 Task: Add Dr. Bronner's Organic Smooth Coconut Praline Dark Chocolate Bar to the cart.
Action: Mouse moved to (18, 56)
Screenshot: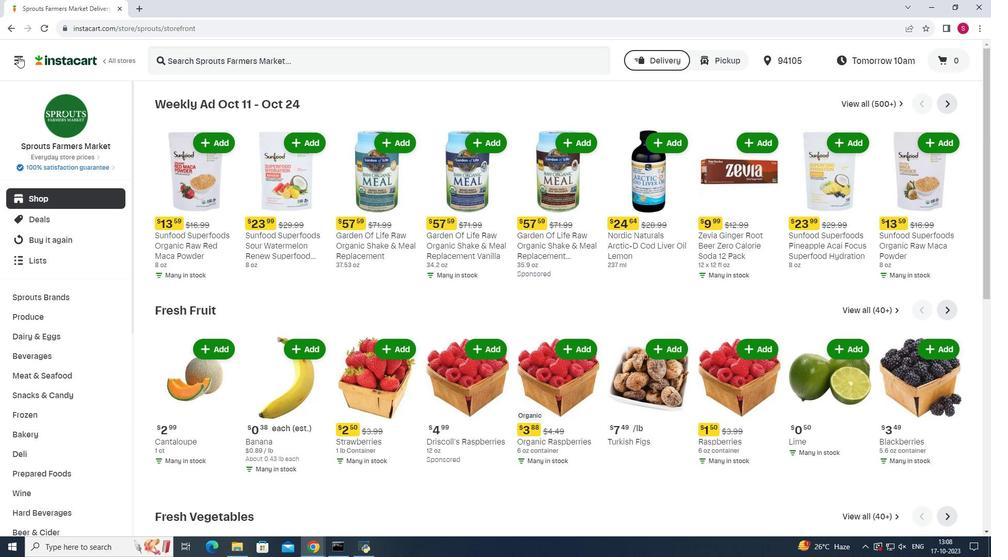 
Action: Mouse pressed left at (18, 56)
Screenshot: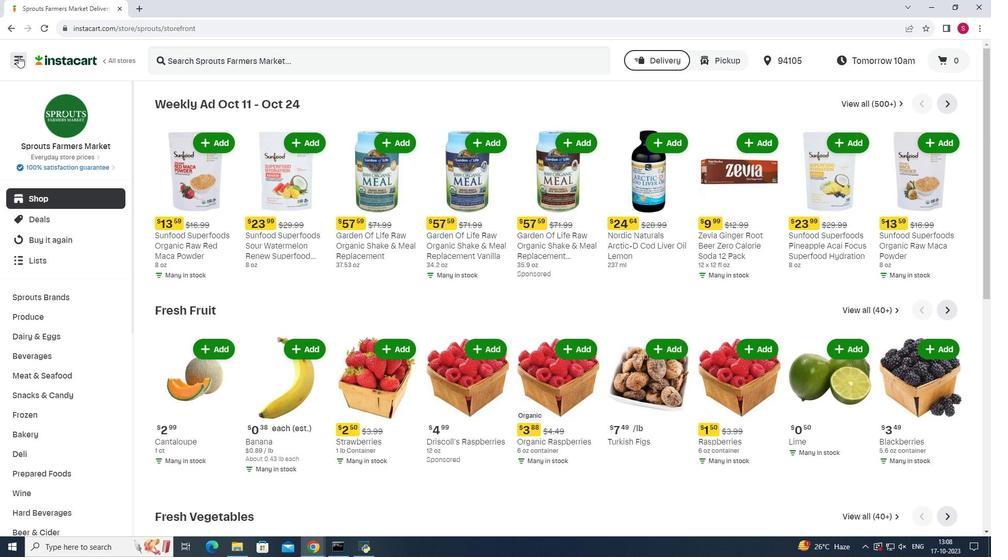
Action: Mouse moved to (55, 275)
Screenshot: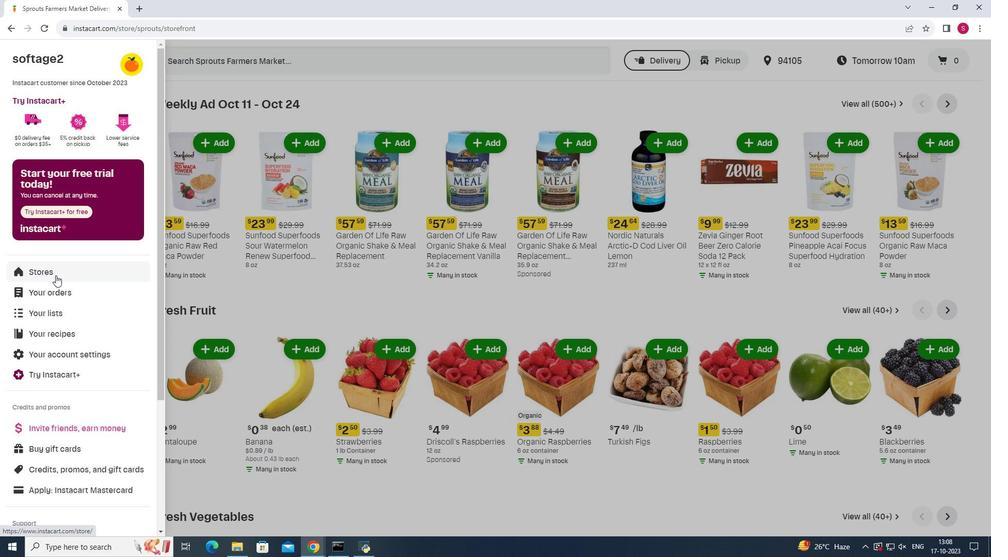
Action: Mouse pressed left at (55, 275)
Screenshot: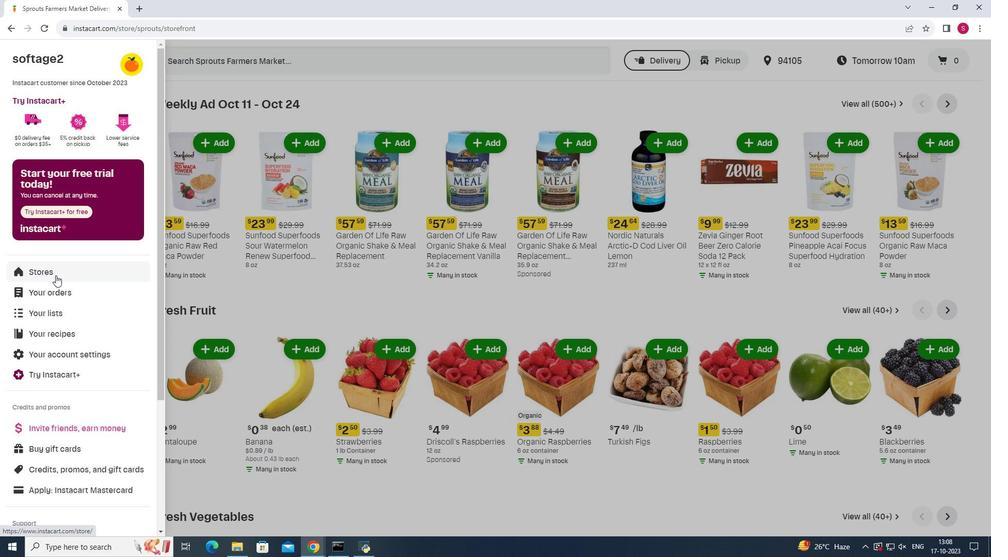 
Action: Mouse moved to (239, 87)
Screenshot: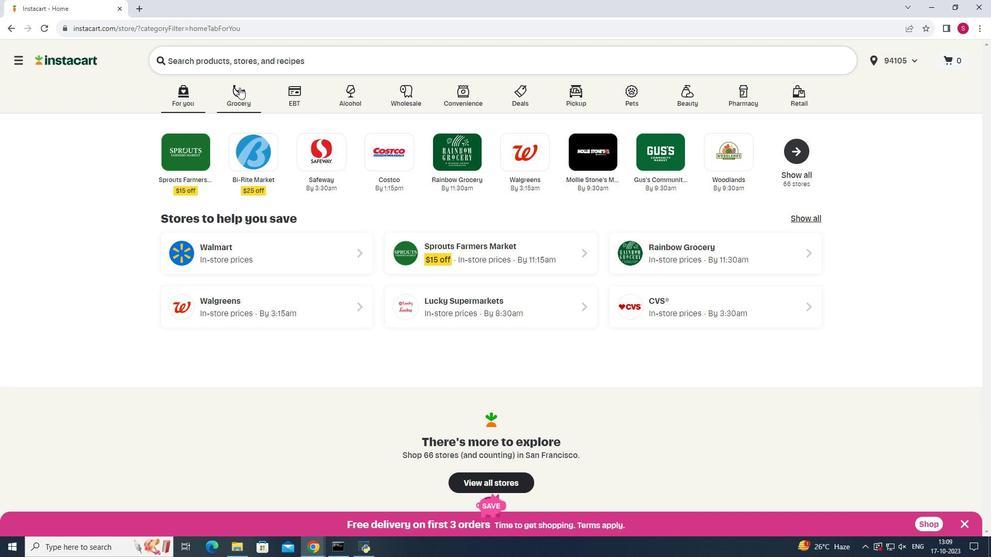 
Action: Mouse pressed left at (239, 87)
Screenshot: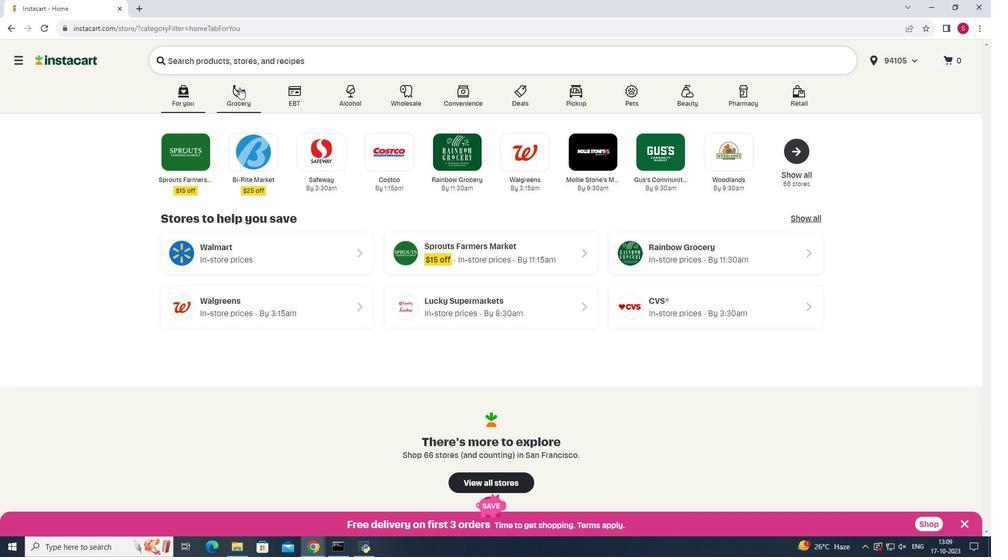 
Action: Mouse moved to (693, 138)
Screenshot: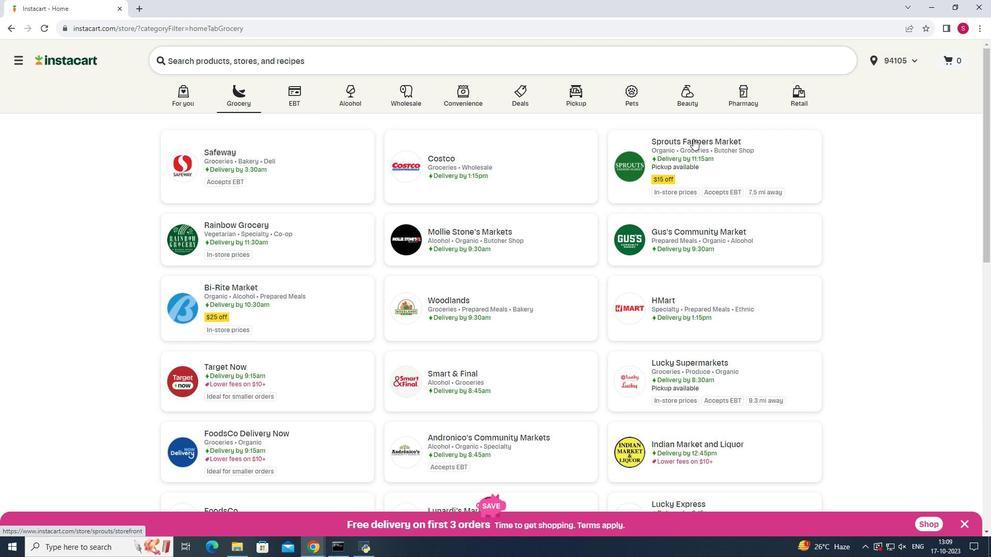 
Action: Mouse pressed left at (693, 138)
Screenshot: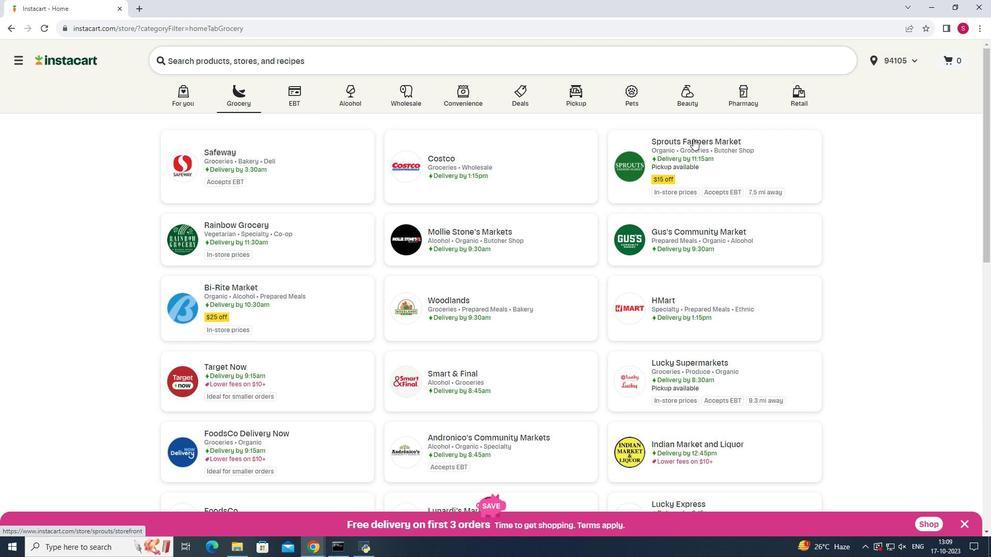 
Action: Mouse moved to (25, 396)
Screenshot: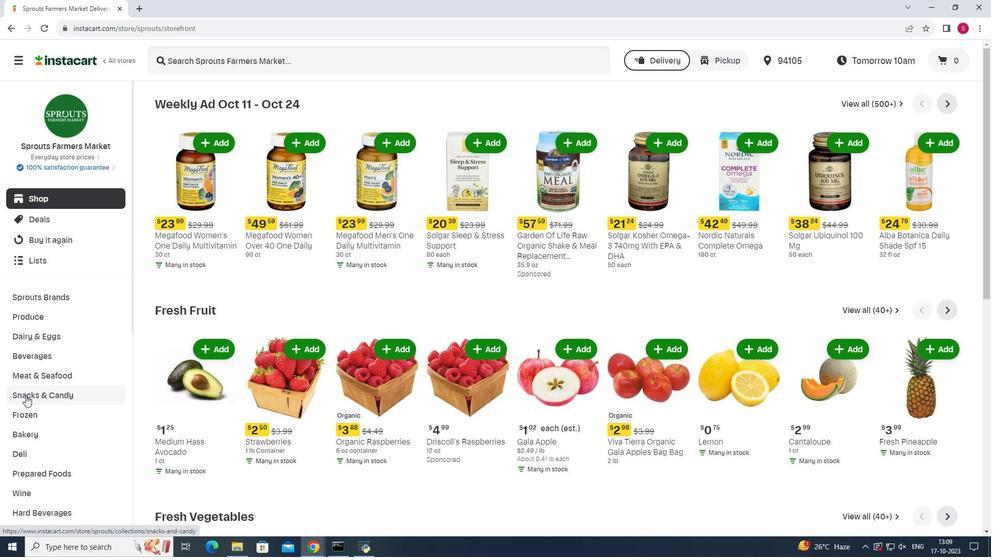 
Action: Mouse pressed left at (25, 396)
Screenshot: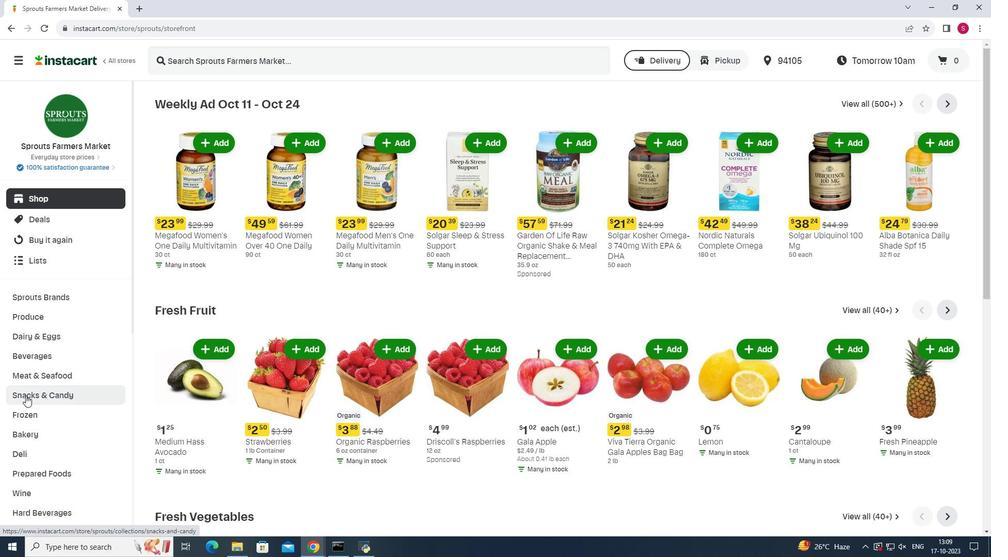 
Action: Mouse moved to (299, 125)
Screenshot: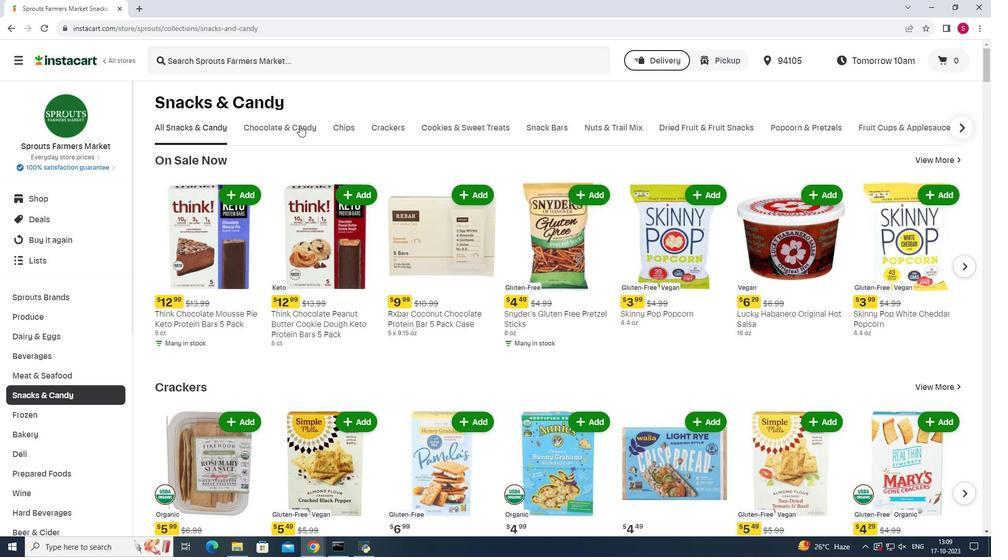 
Action: Mouse pressed left at (299, 125)
Screenshot: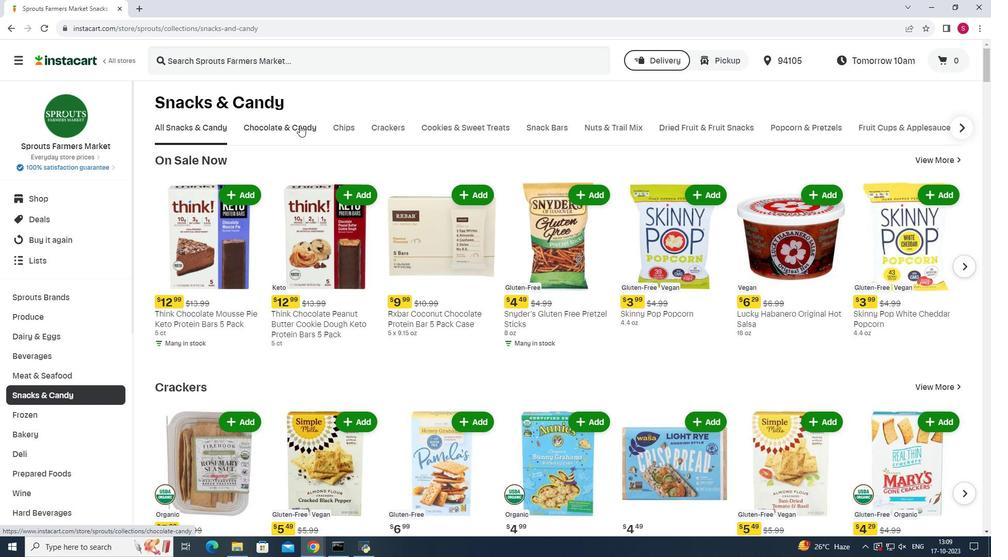 
Action: Mouse moved to (271, 171)
Screenshot: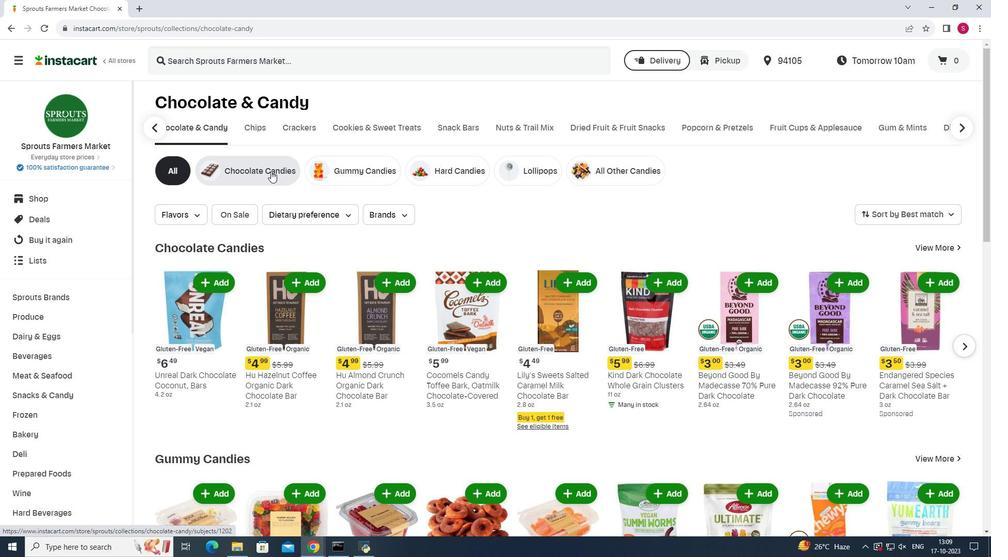 
Action: Mouse pressed left at (271, 171)
Screenshot: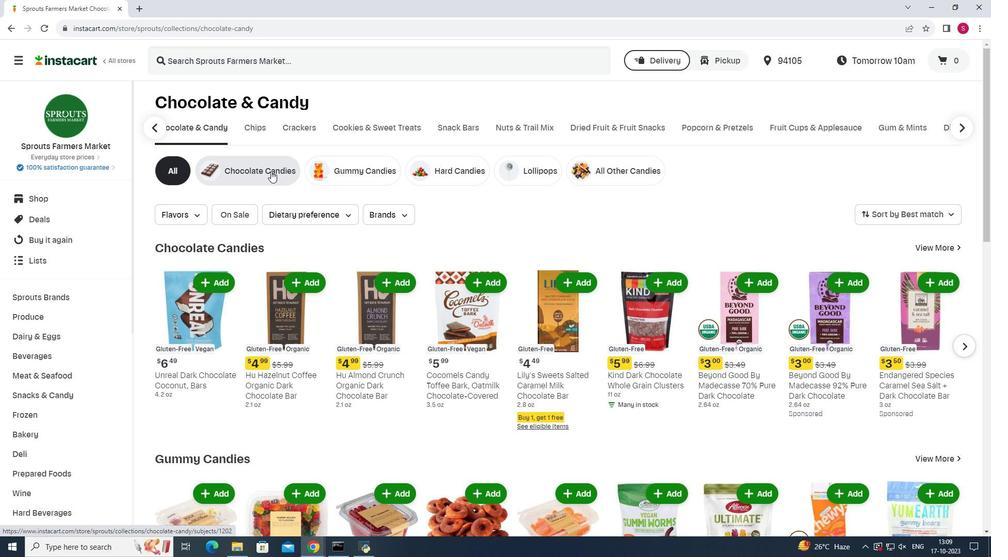 
Action: Mouse moved to (394, 55)
Screenshot: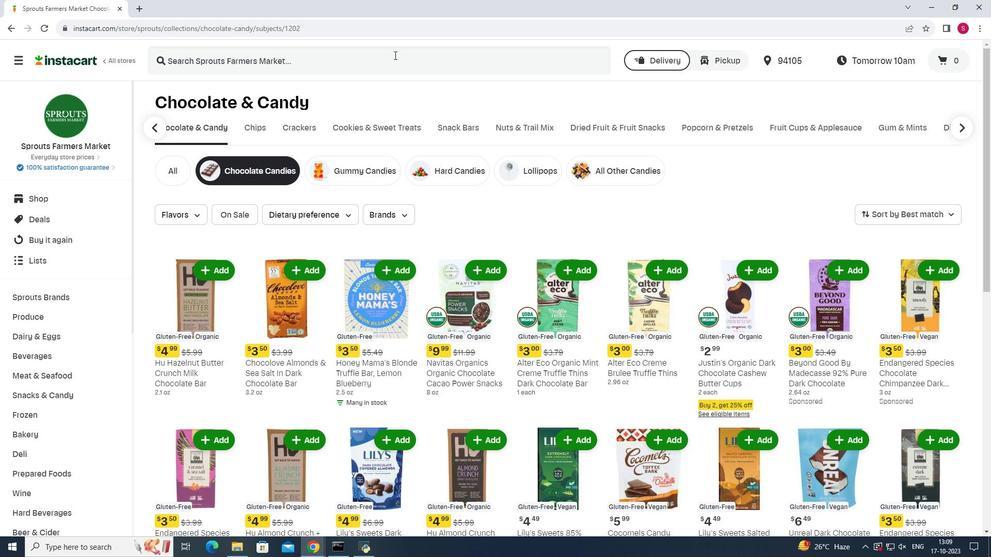 
Action: Mouse pressed left at (394, 55)
Screenshot: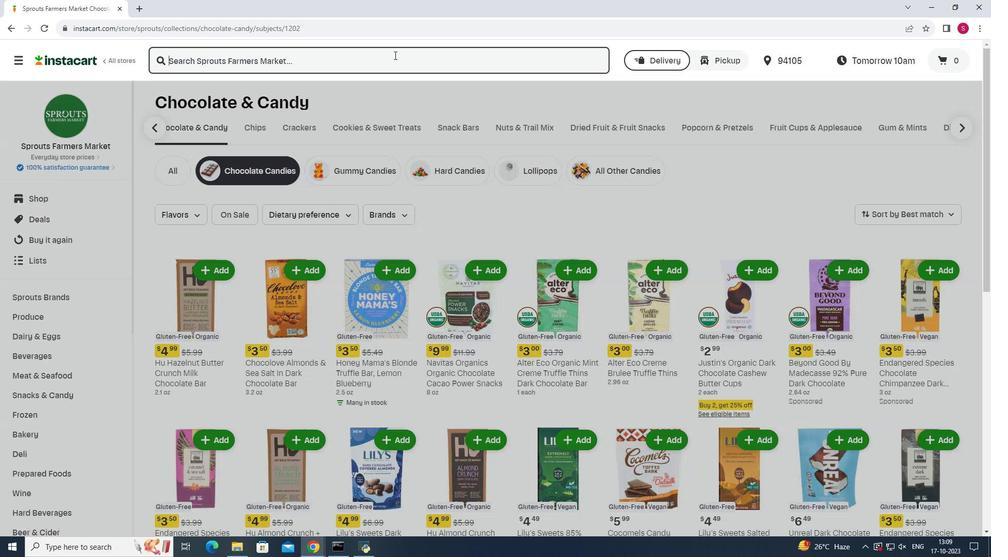 
Action: Key pressed <Key.shift>Dr.<Key.space><Key.shift>Bronner's<Key.space><Key.shift>Organic<Key.space><Key.shift>Smooth<Key.space><Key.shift>Coconut<Key.space><Key.shift>Praline<Key.space><Key.shift>Dark<Key.space><Key.shift>Chocolate<Key.space><Key.shift>Bar<Key.enter>
Screenshot: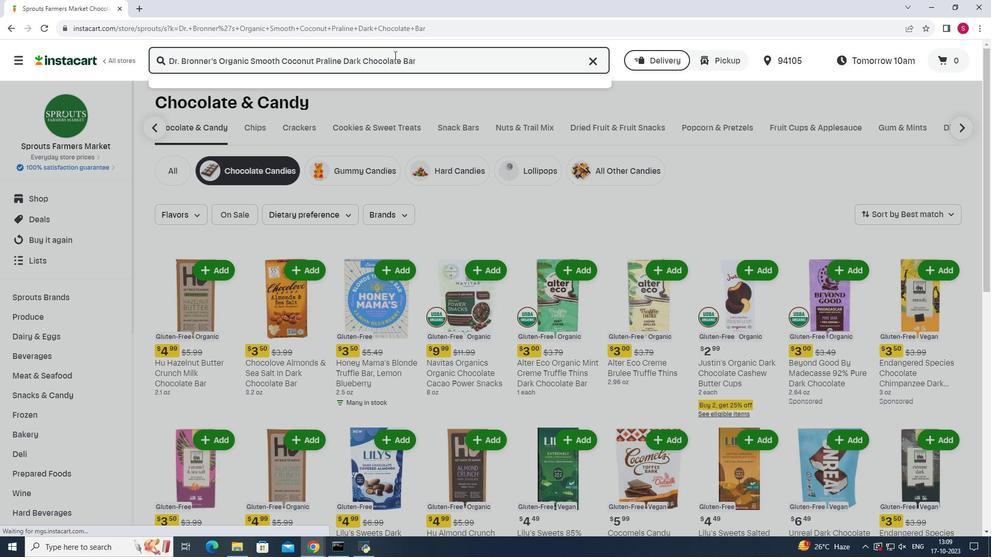 
Action: Mouse moved to (452, 166)
Screenshot: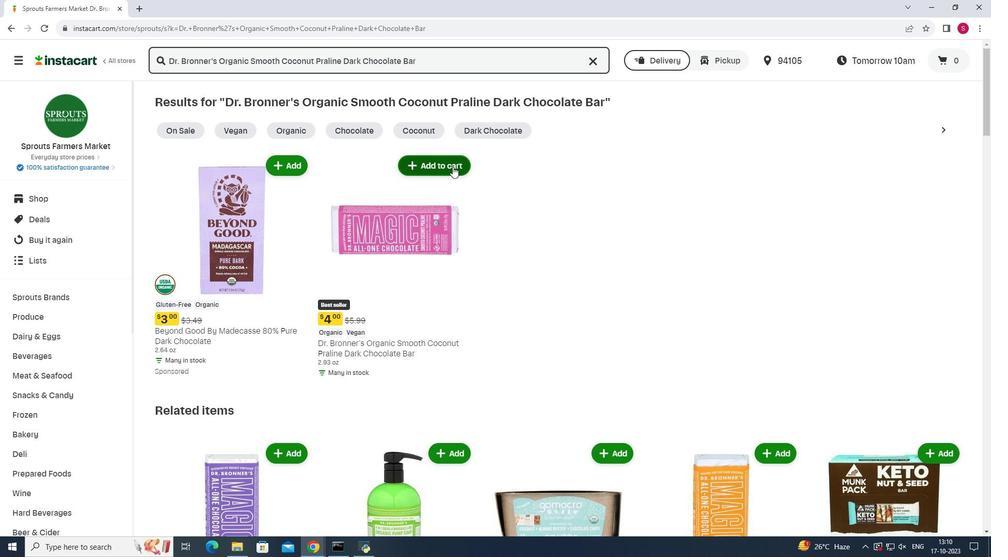 
Action: Mouse pressed left at (452, 166)
Screenshot: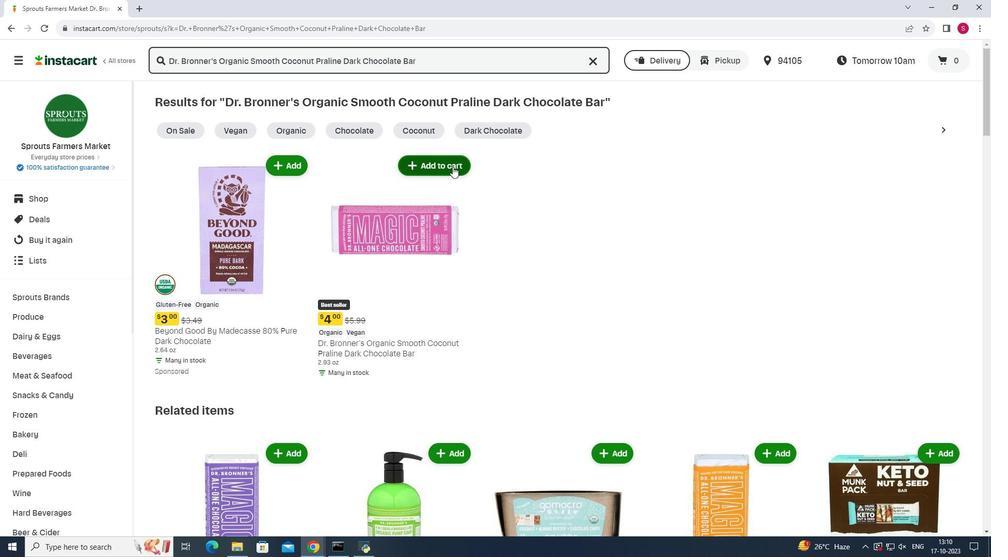 
Action: Mouse moved to (683, 195)
Screenshot: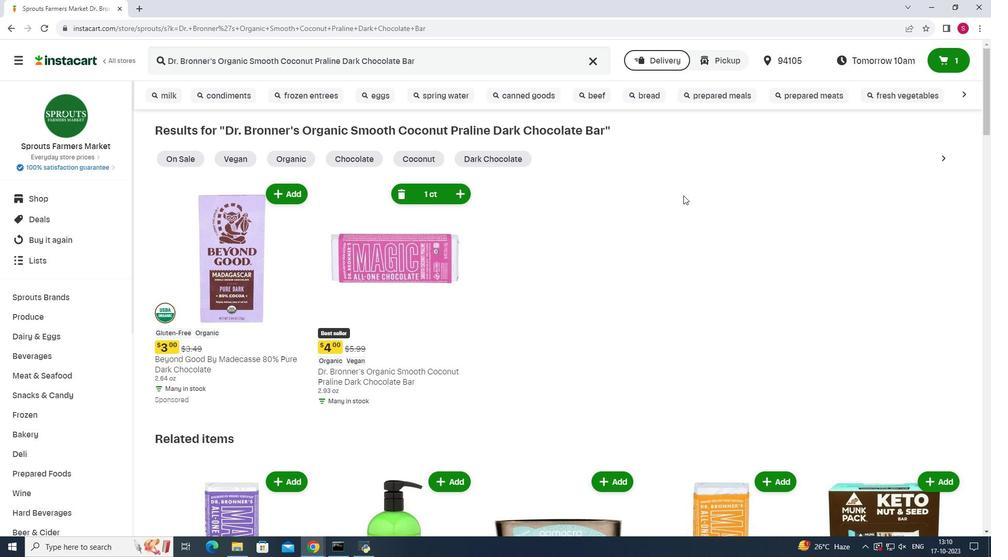 
